 Task: In mention turn off email notification.
Action: Mouse moved to (663, 64)
Screenshot: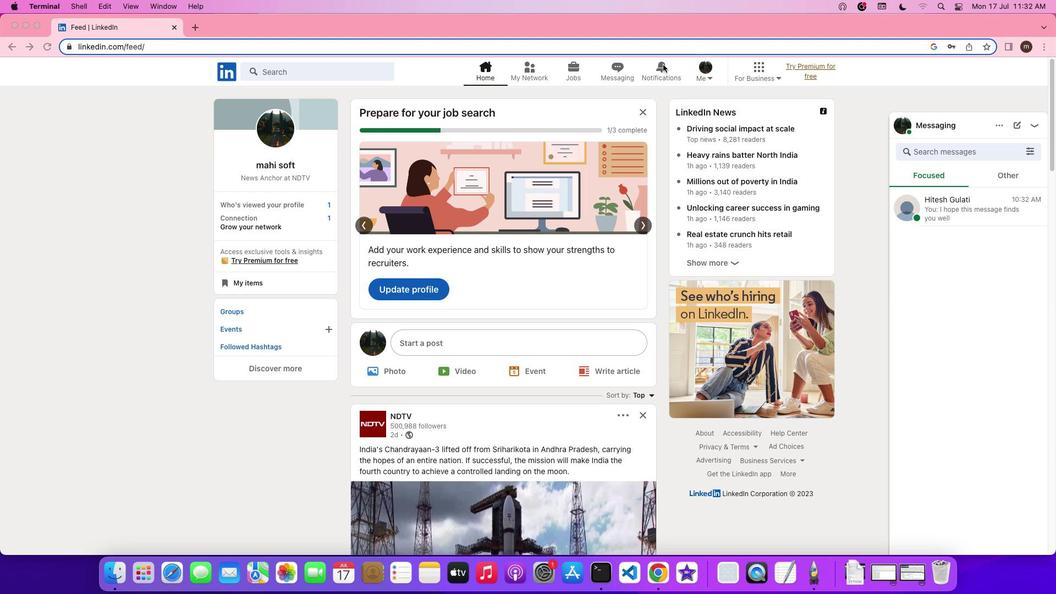 
Action: Mouse pressed left at (663, 64)
Screenshot: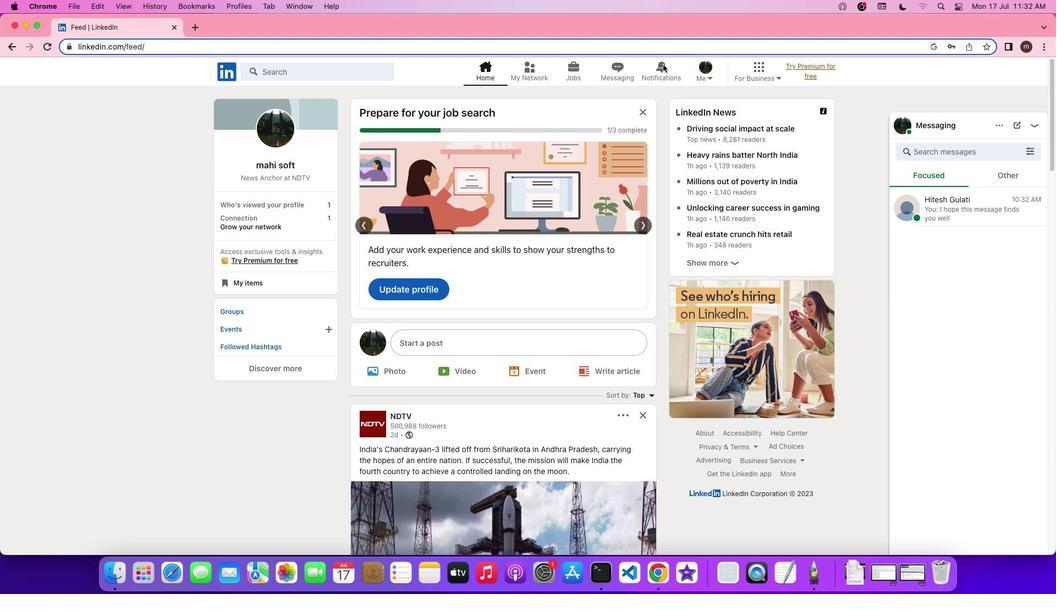 
Action: Mouse pressed left at (663, 64)
Screenshot: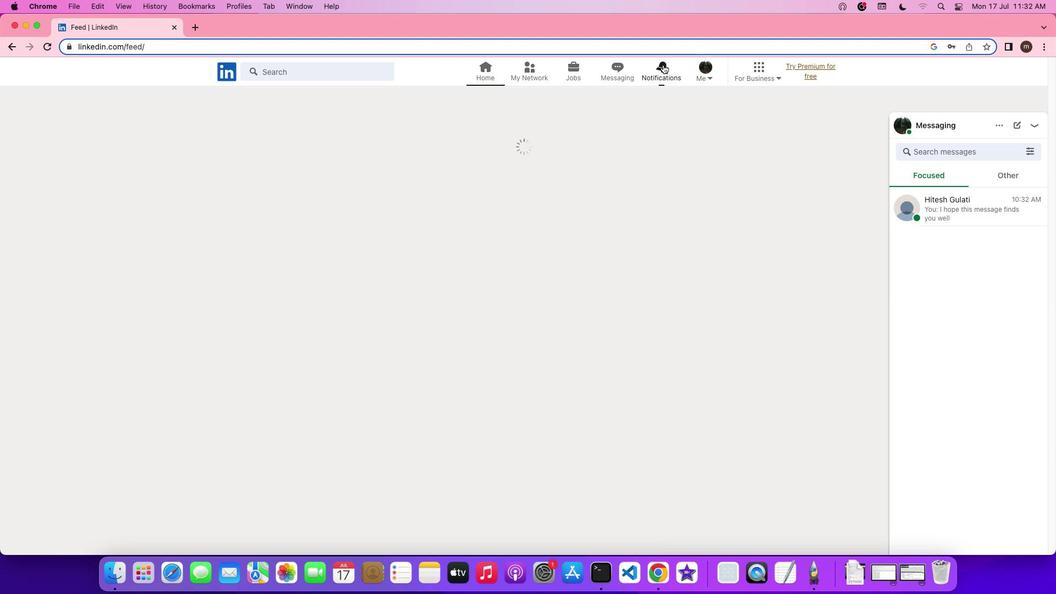 
Action: Mouse moved to (247, 140)
Screenshot: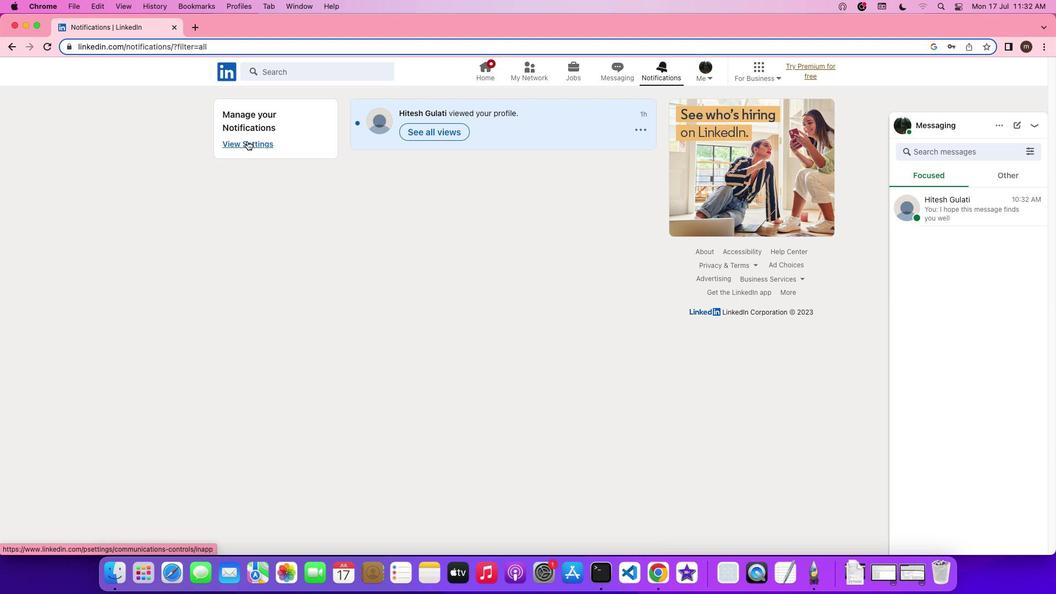 
Action: Mouse pressed left at (247, 140)
Screenshot: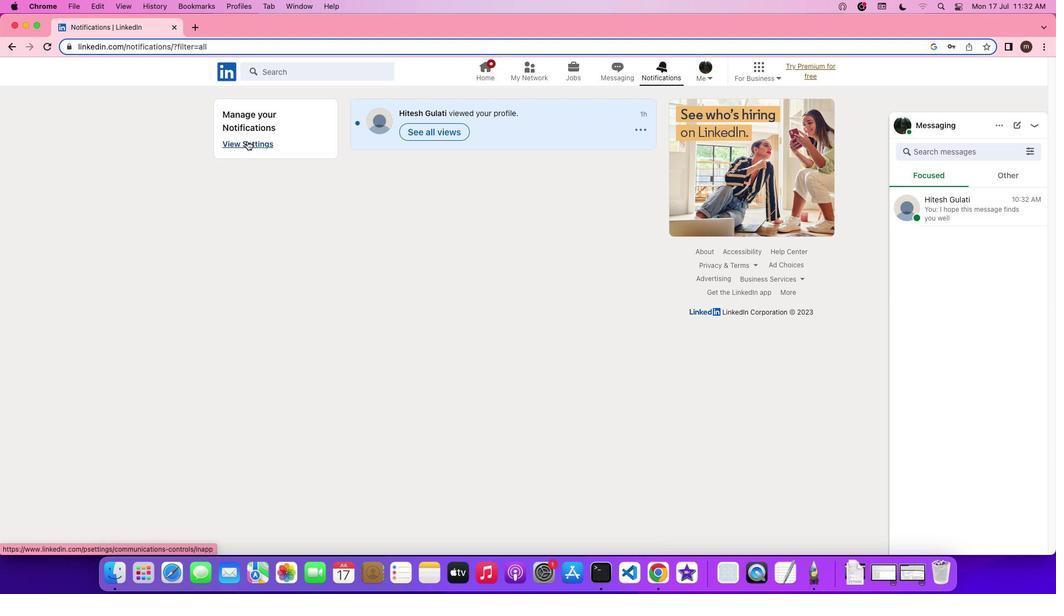 
Action: Mouse moved to (503, 273)
Screenshot: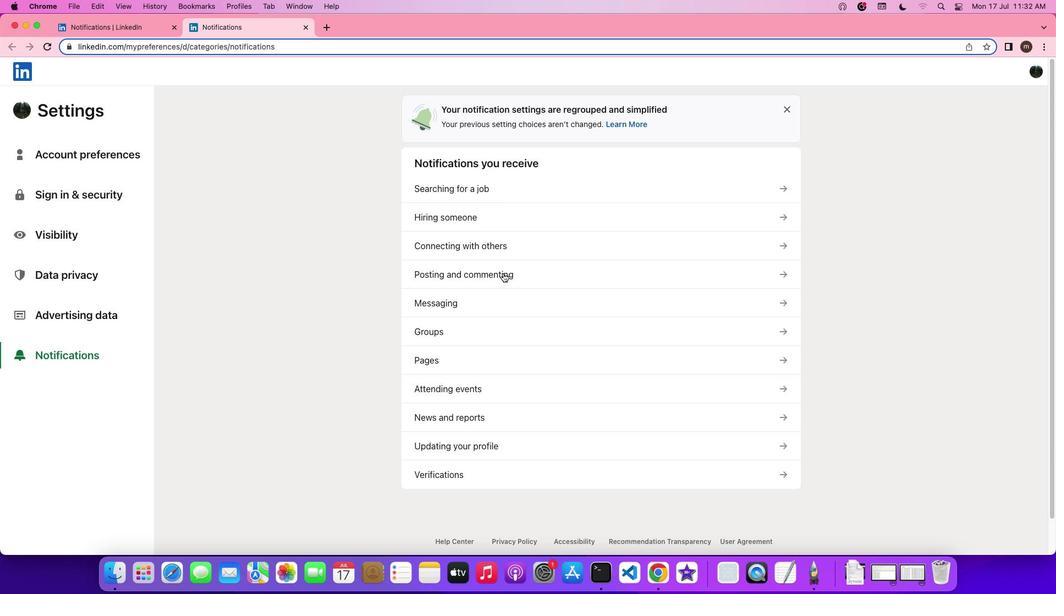 
Action: Mouse pressed left at (503, 273)
Screenshot: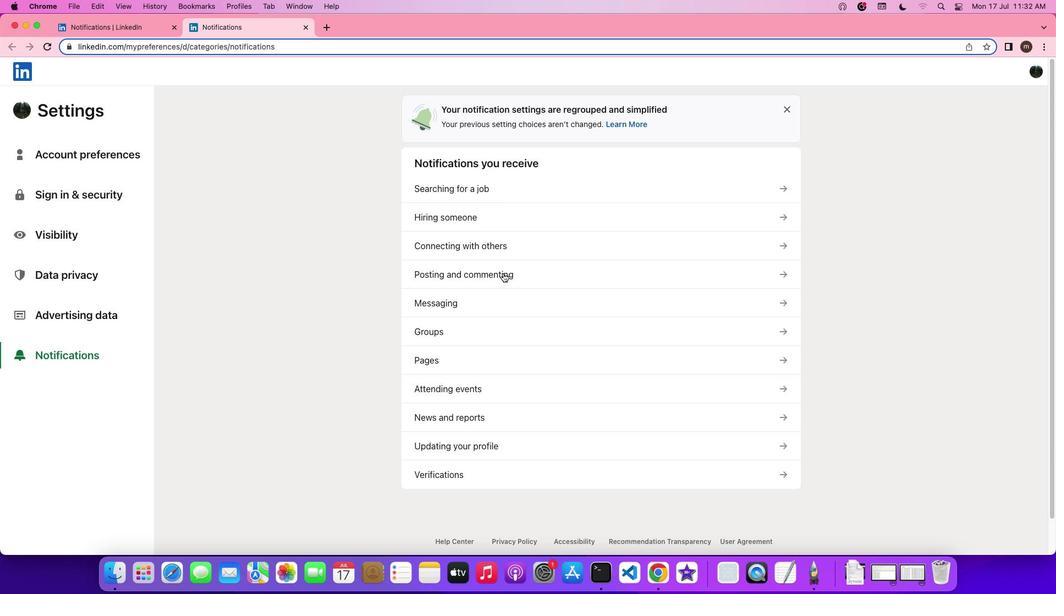 
Action: Mouse moved to (501, 274)
Screenshot: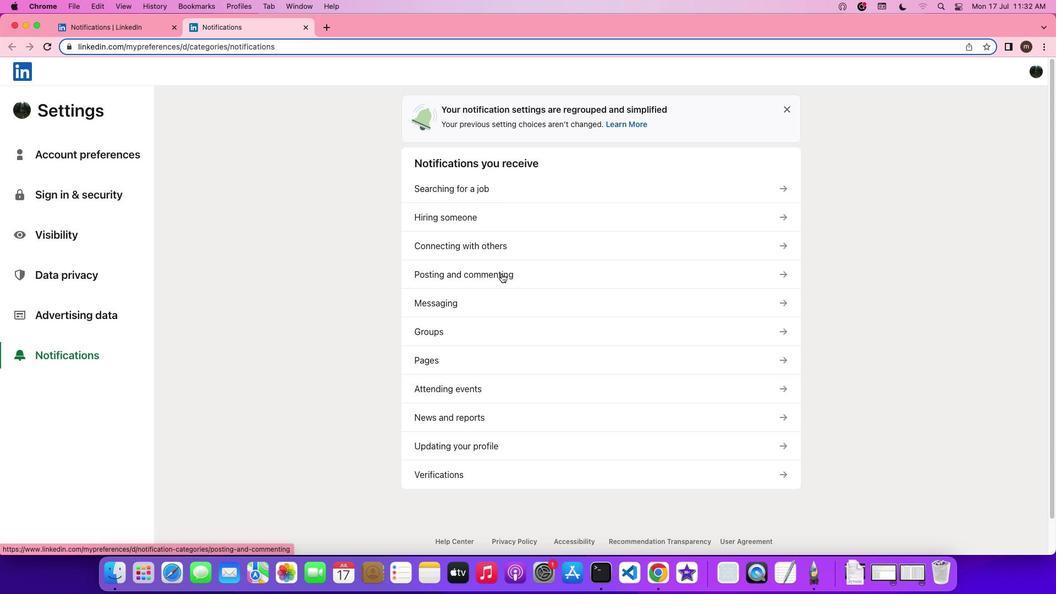 
Action: Mouse pressed left at (501, 274)
Screenshot: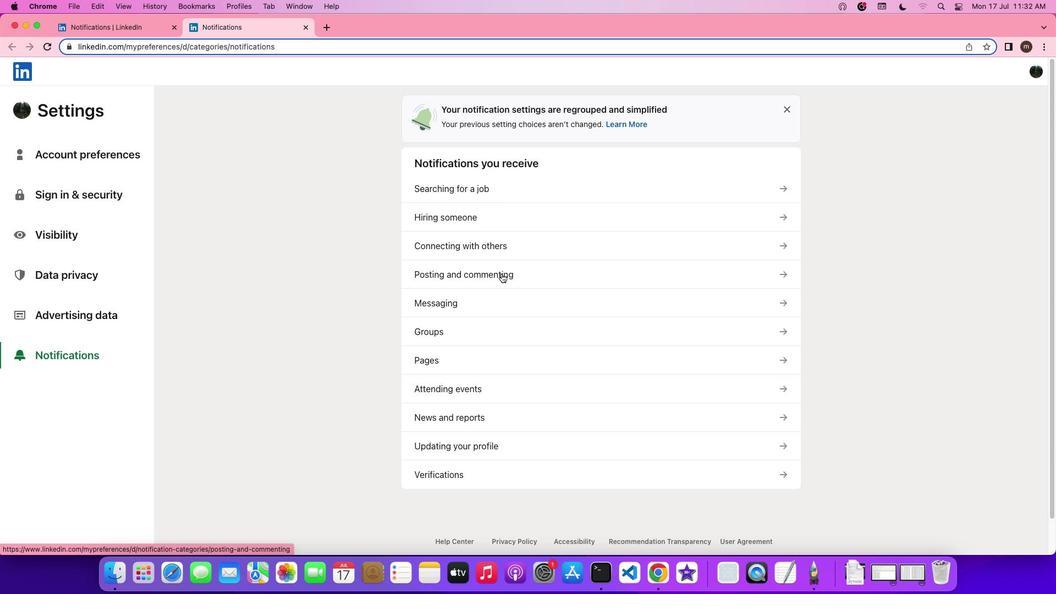 
Action: Mouse moved to (497, 274)
Screenshot: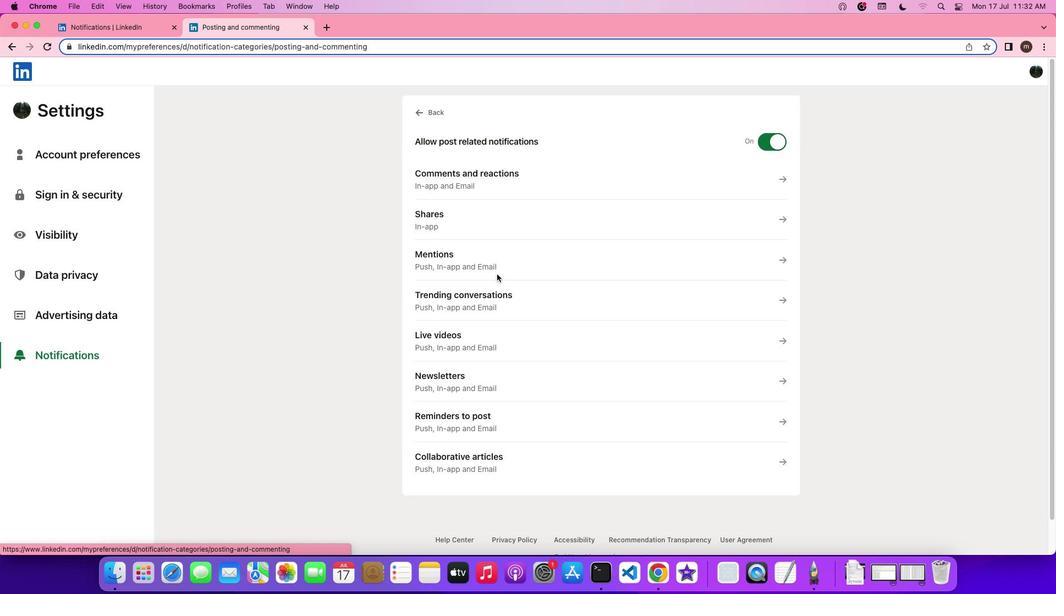 
Action: Mouse pressed left at (497, 274)
Screenshot: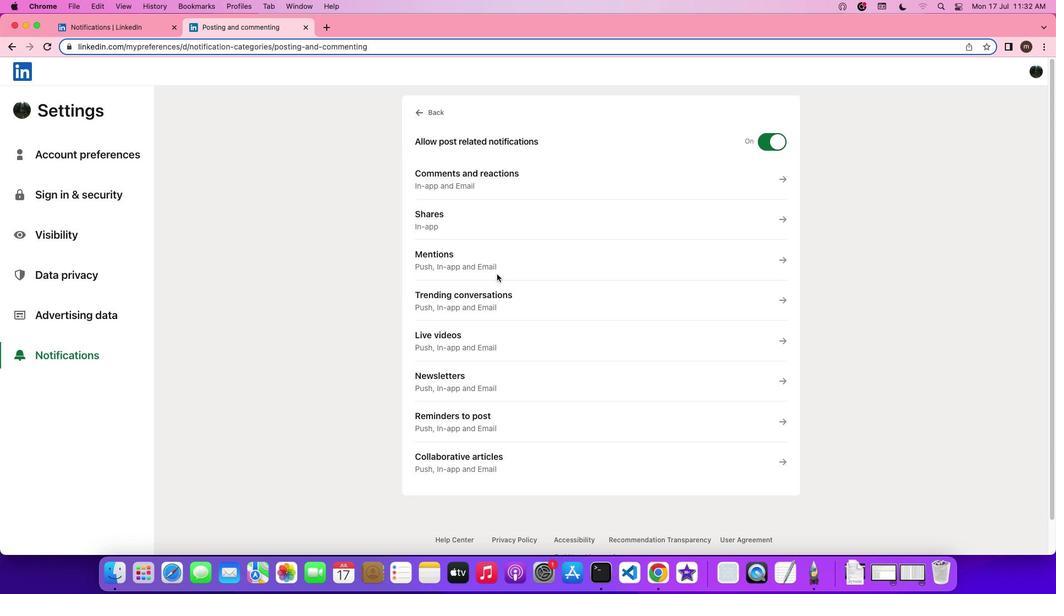 
Action: Mouse moved to (510, 266)
Screenshot: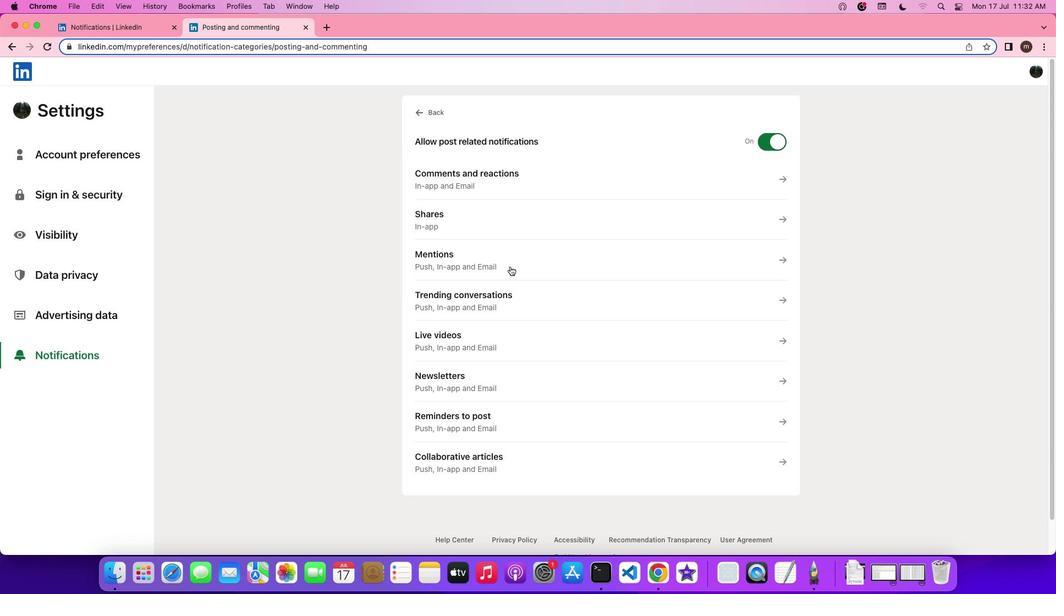 
Action: Mouse pressed left at (510, 266)
Screenshot: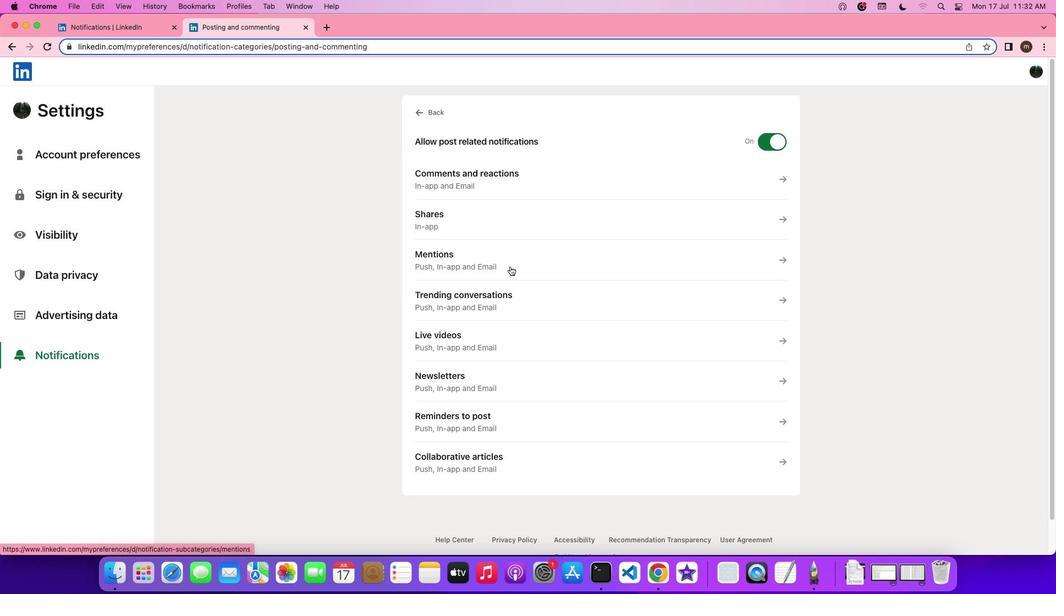 
Action: Mouse moved to (777, 301)
Screenshot: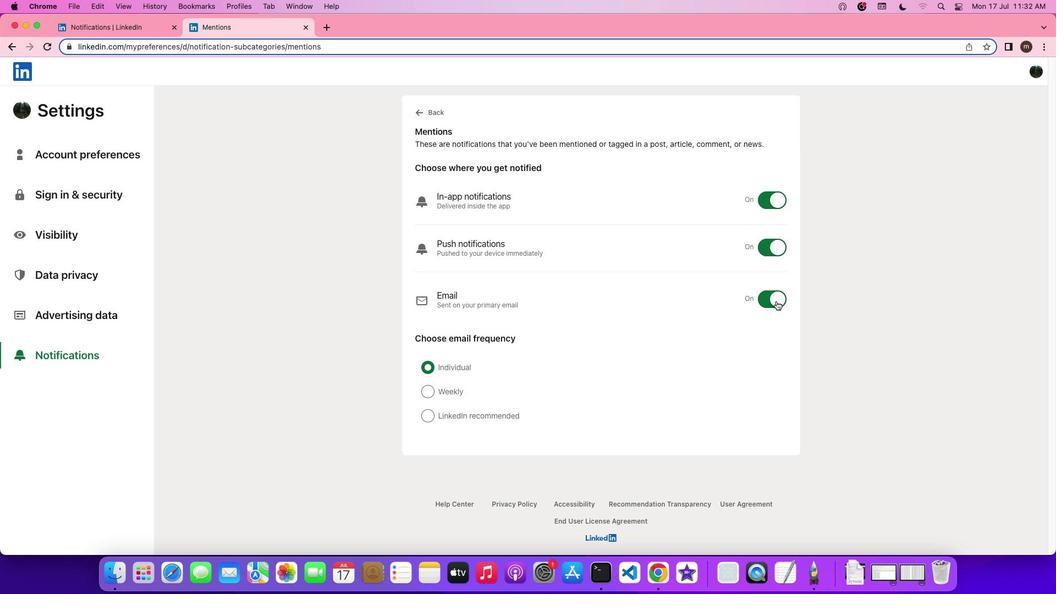 
Action: Mouse pressed left at (777, 301)
Screenshot: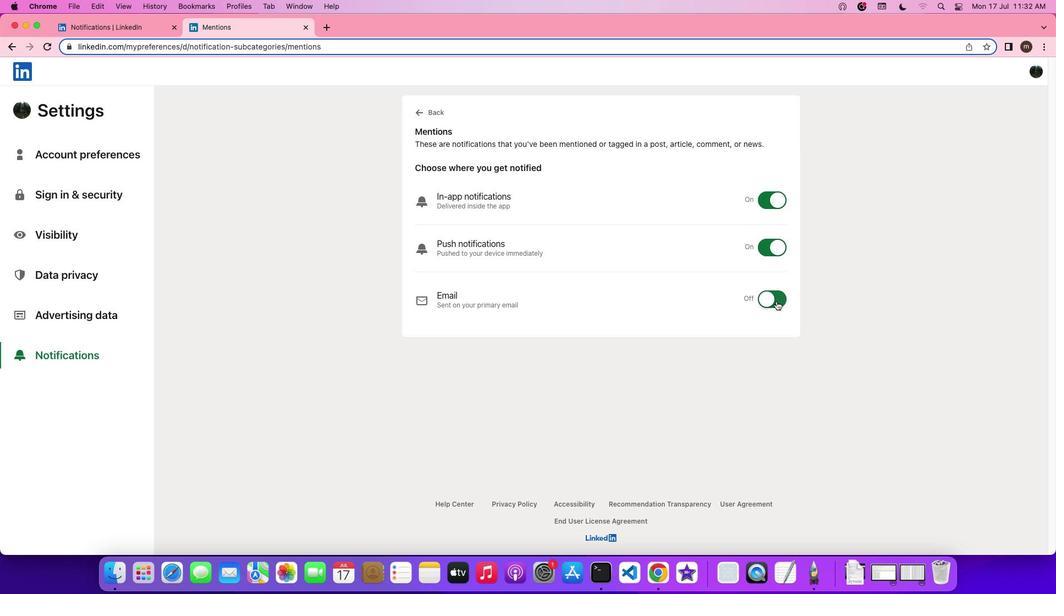 
